Task: Explore the roles of living and working from anywhere.
Action: Mouse scrolled (867, 240) with delta (0, 0)
Screenshot: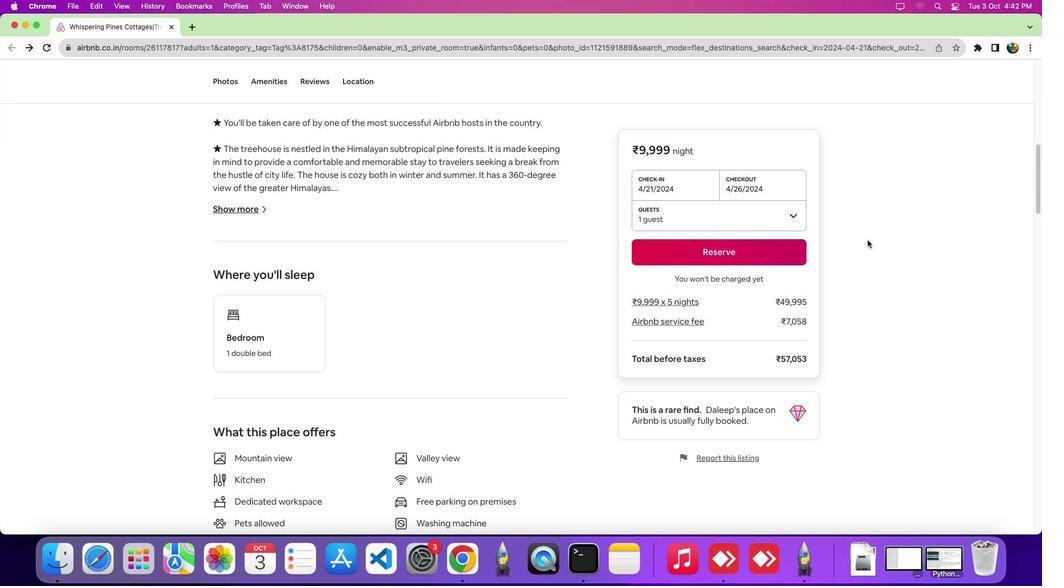 
Action: Mouse scrolled (867, 240) with delta (0, 0)
Screenshot: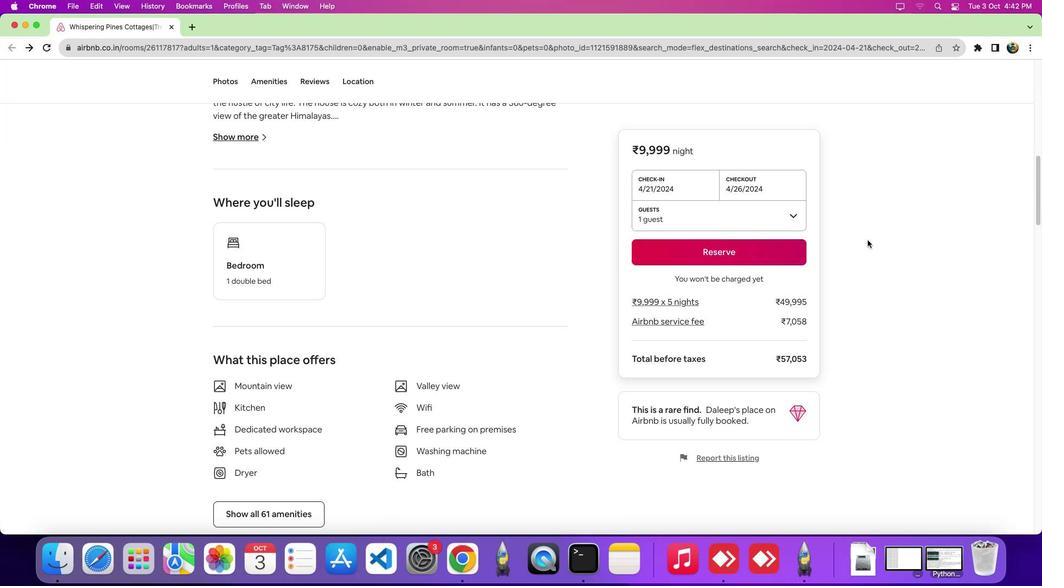 
Action: Mouse scrolled (867, 240) with delta (0, -3)
Screenshot: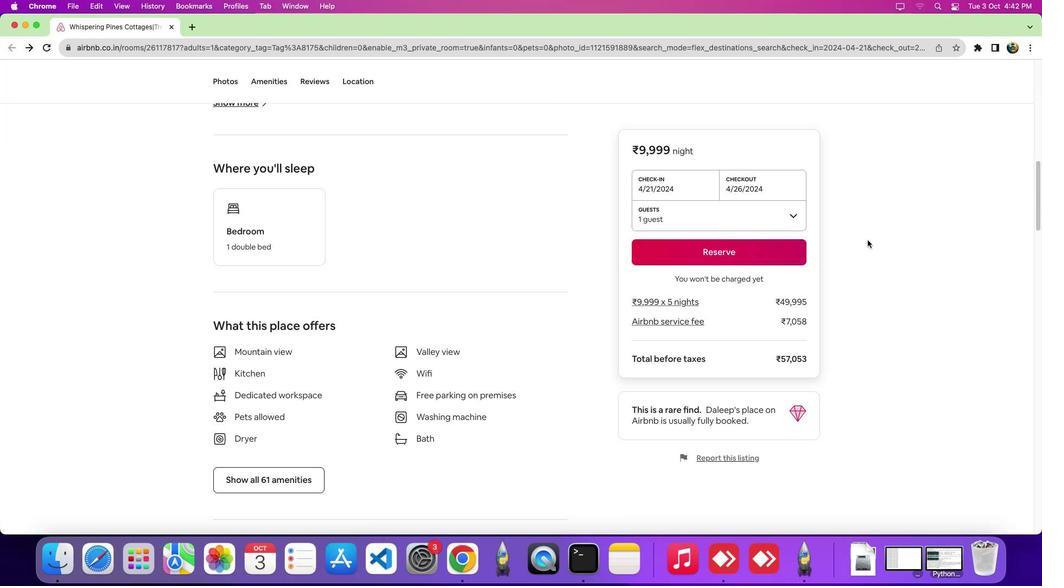 
Action: Mouse scrolled (867, 240) with delta (0, 0)
Screenshot: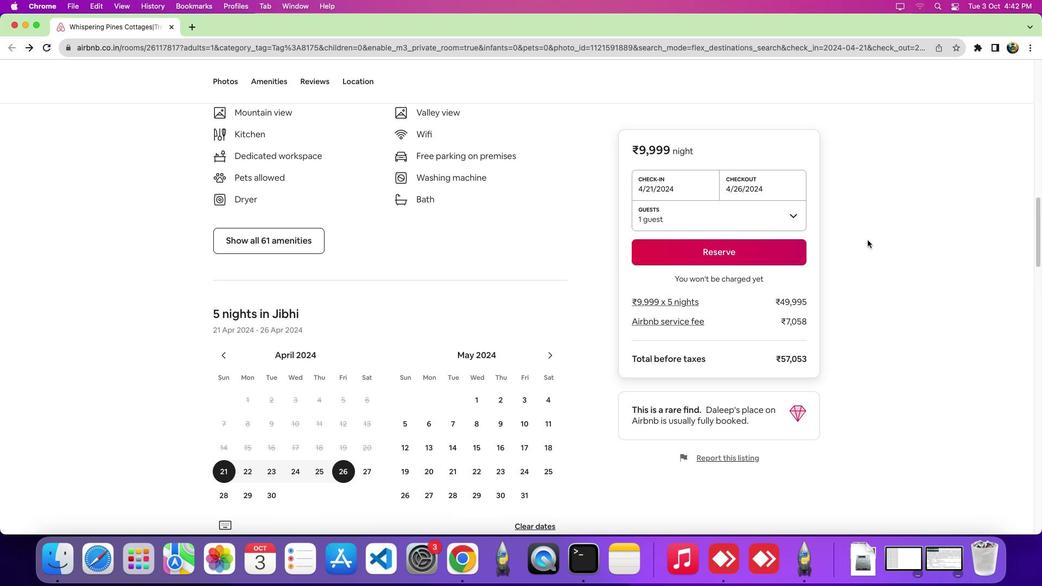 
Action: Mouse scrolled (867, 240) with delta (0, 0)
Screenshot: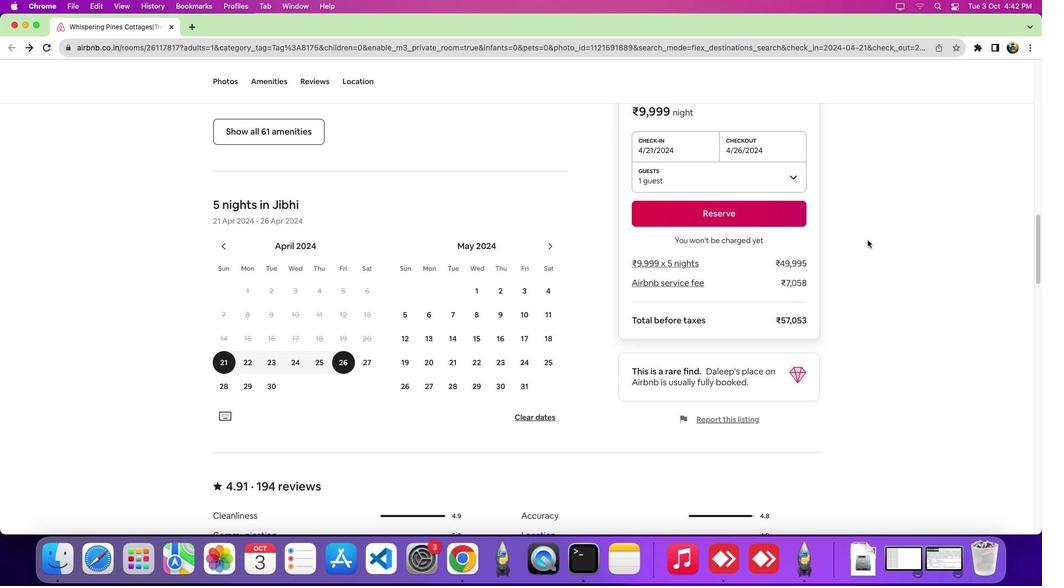 
Action: Mouse scrolled (867, 240) with delta (0, -4)
Screenshot: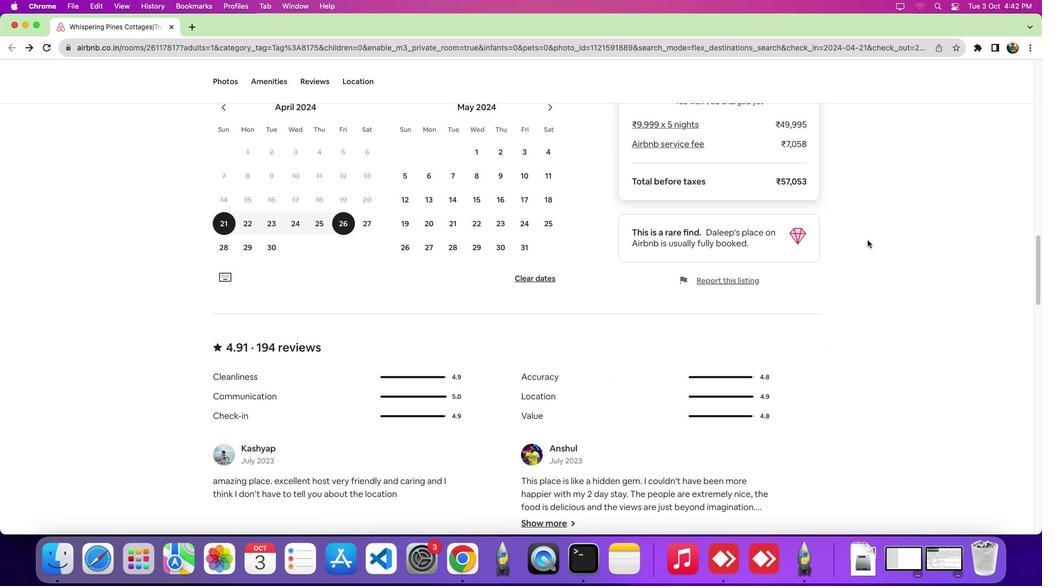 
Action: Mouse scrolled (867, 240) with delta (0, -6)
Screenshot: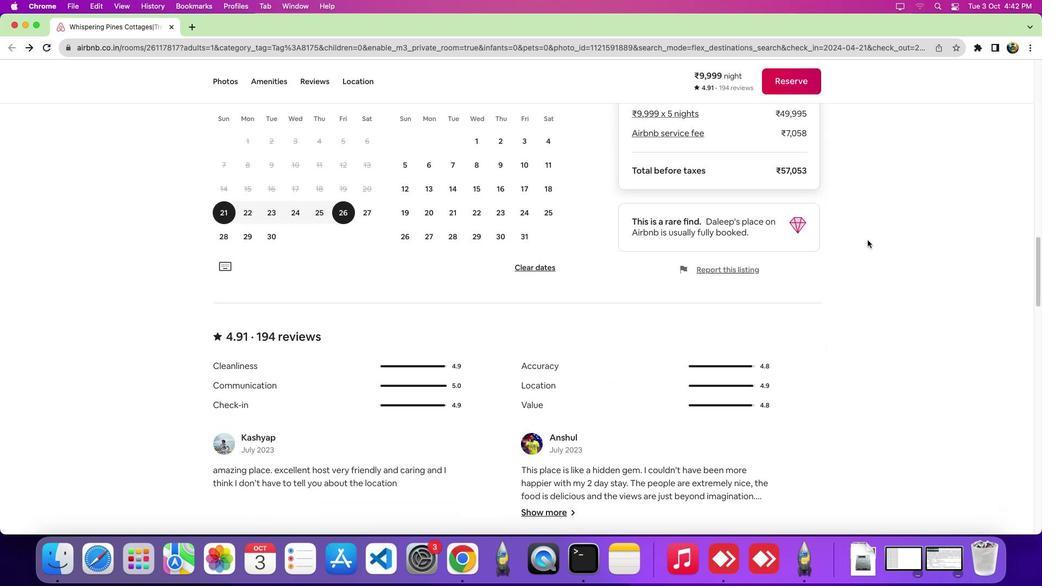 
Action: Mouse scrolled (867, 240) with delta (0, 0)
Screenshot: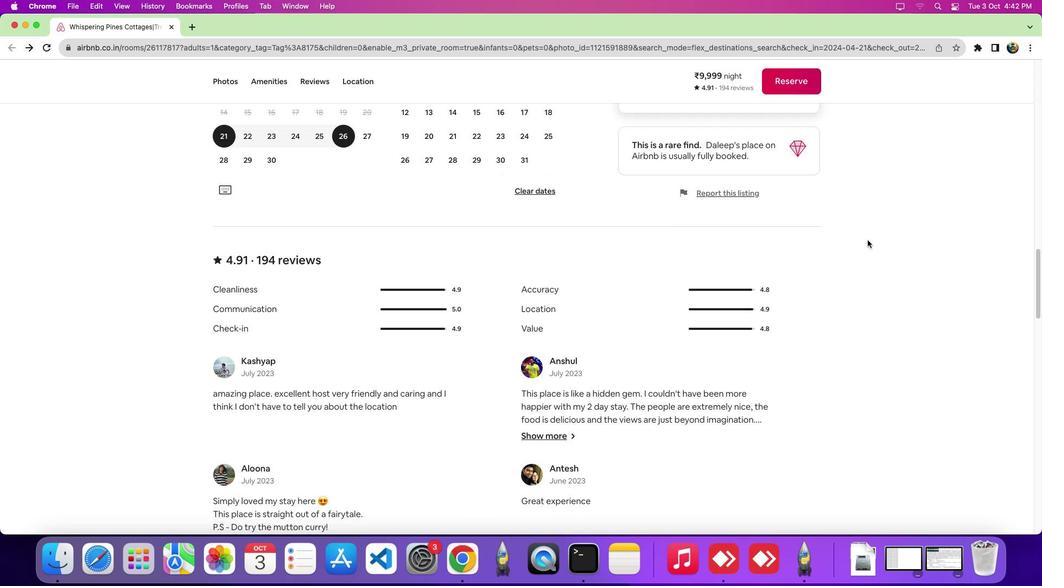 
Action: Mouse scrolled (867, 240) with delta (0, 0)
Screenshot: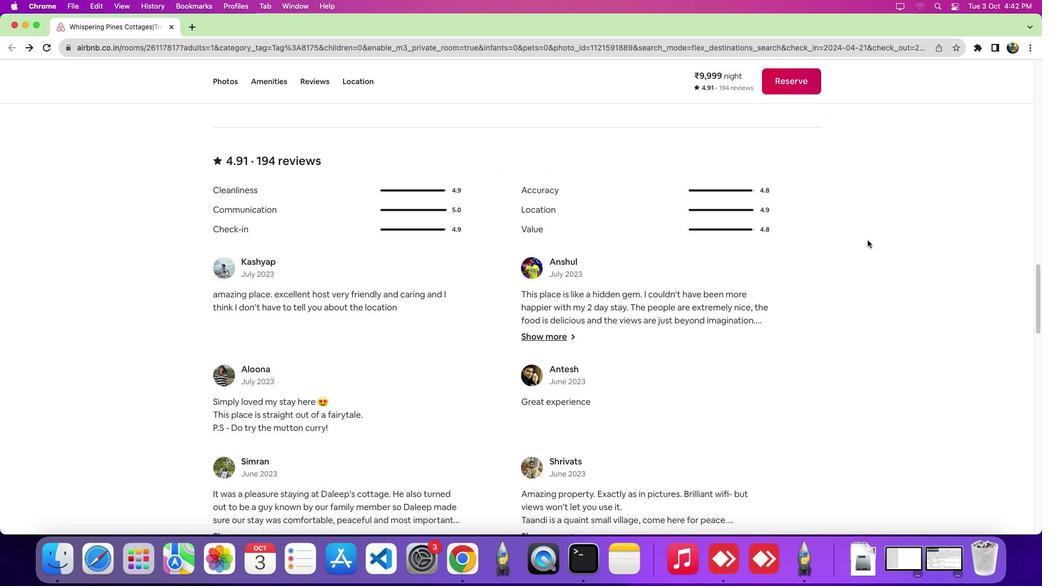 
Action: Mouse scrolled (867, 240) with delta (0, -3)
Screenshot: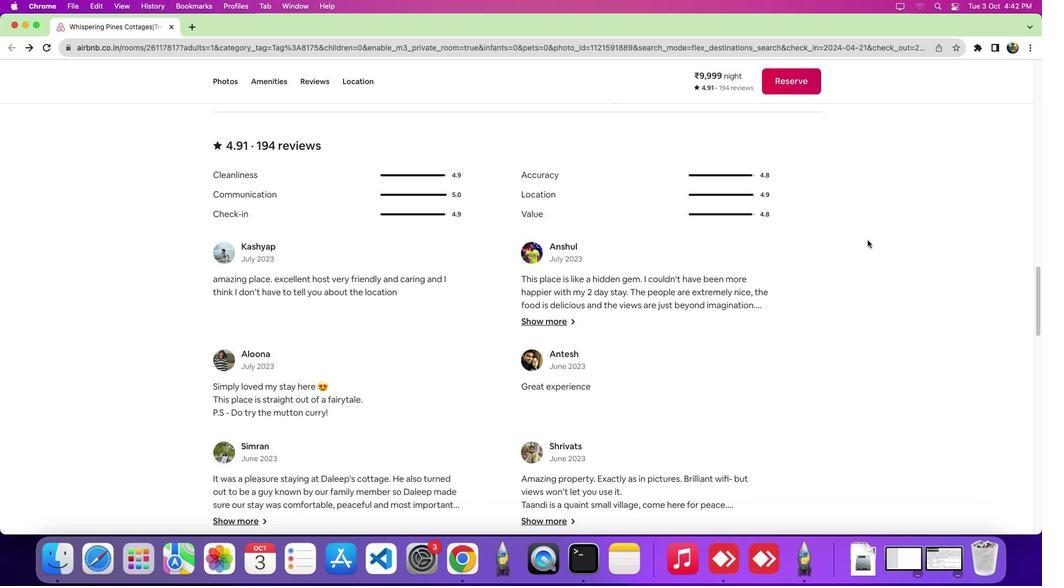 
Action: Mouse scrolled (867, 240) with delta (0, 0)
Screenshot: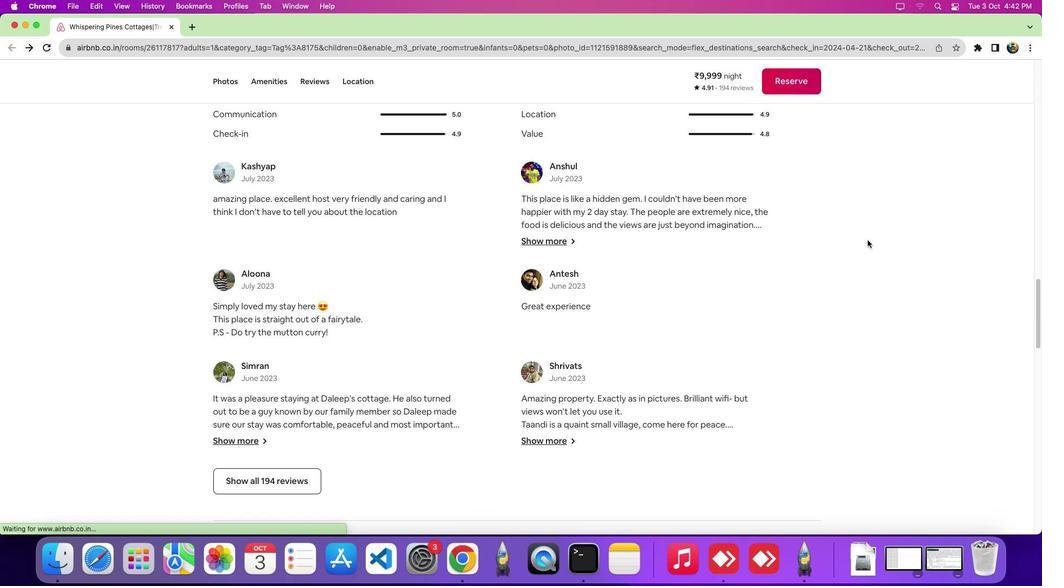 
Action: Mouse scrolled (867, 240) with delta (0, 0)
Screenshot: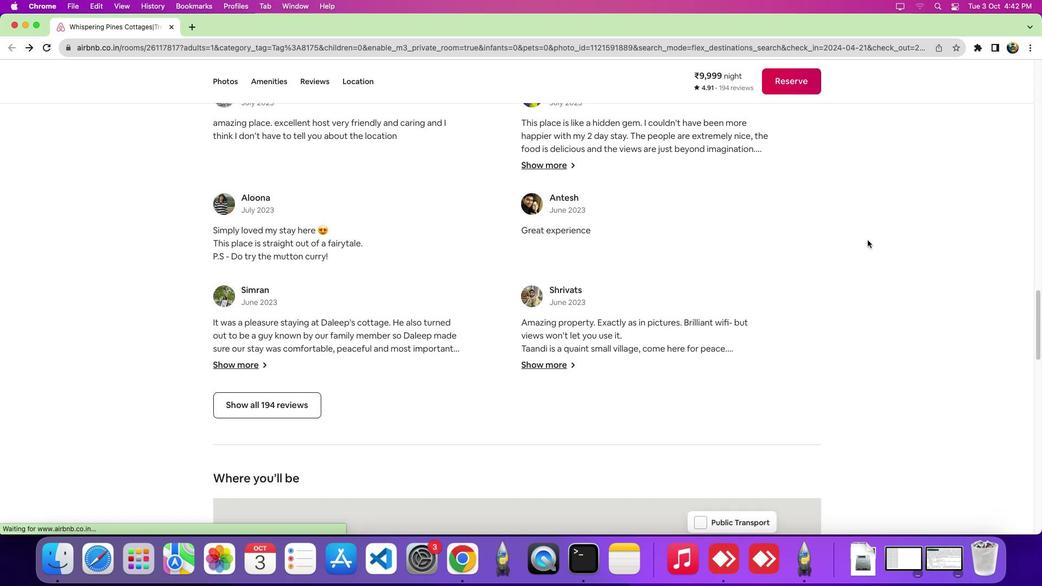 
Action: Mouse scrolled (867, 240) with delta (0, -3)
Screenshot: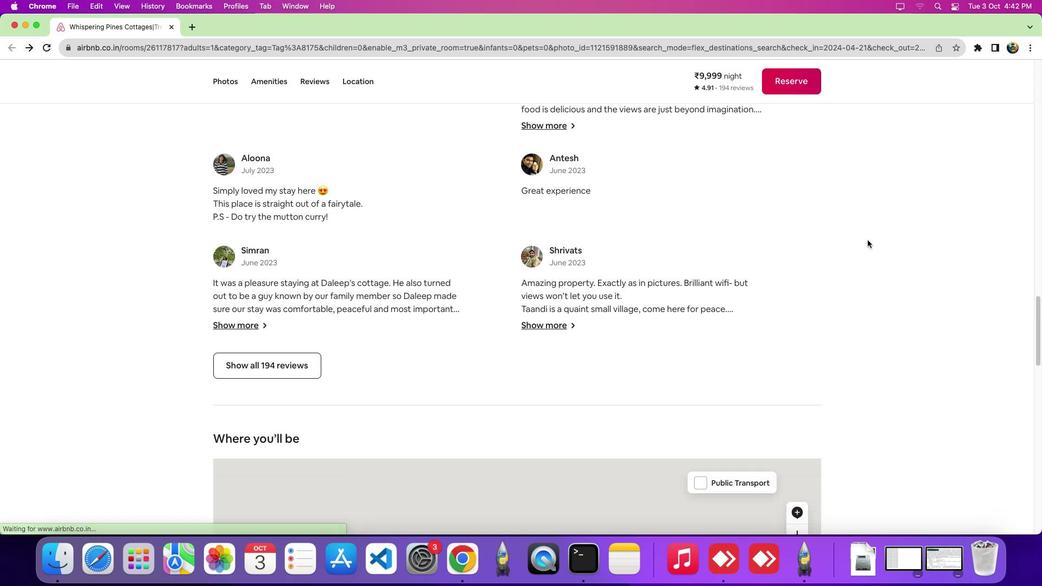 
Action: Mouse scrolled (867, 240) with delta (0, 0)
Screenshot: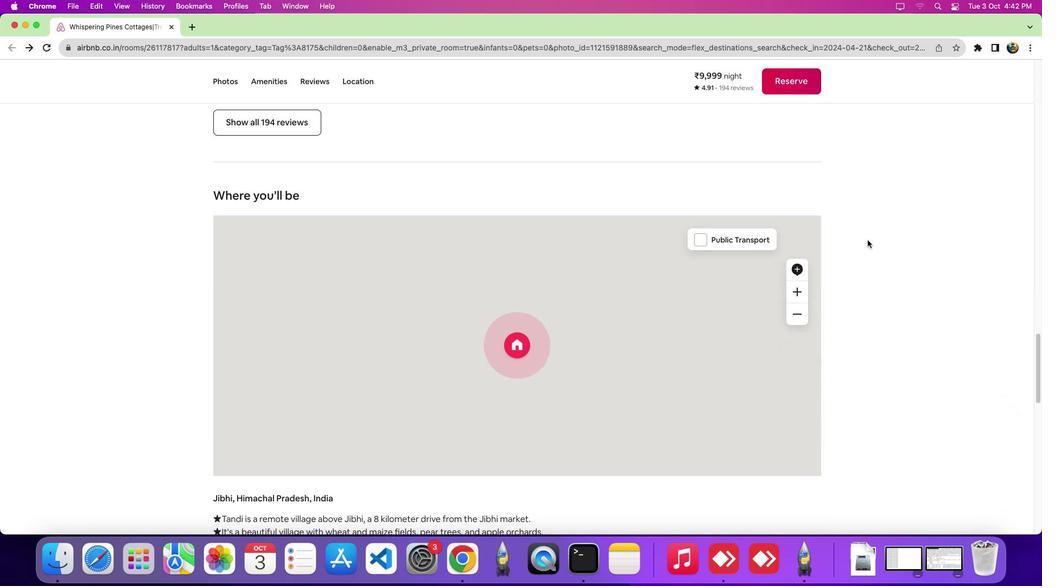 
Action: Mouse scrolled (867, 240) with delta (0, -1)
Screenshot: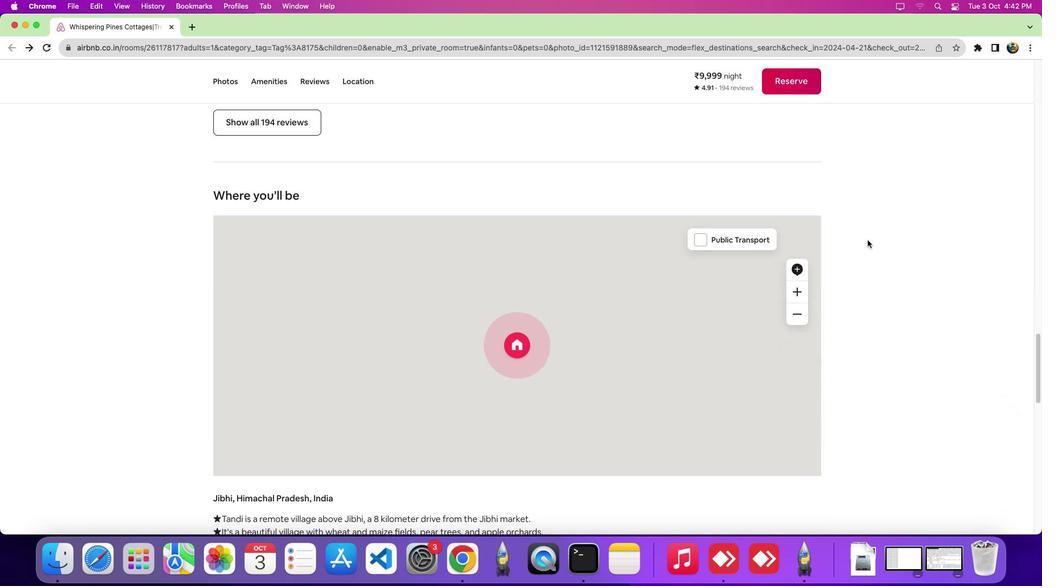 
Action: Mouse scrolled (867, 240) with delta (0, -4)
Screenshot: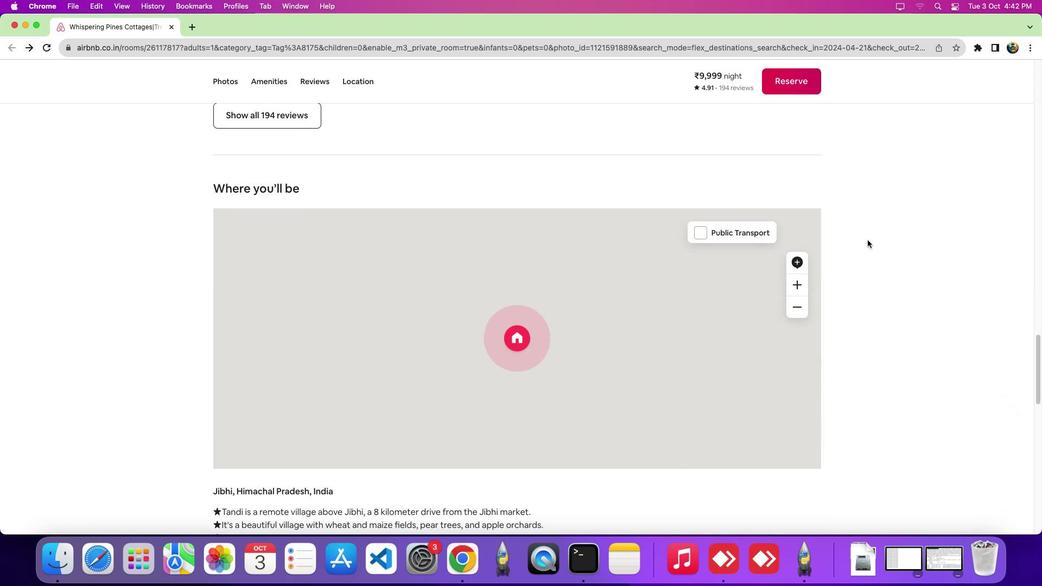 
Action: Mouse scrolled (867, 240) with delta (0, 0)
Screenshot: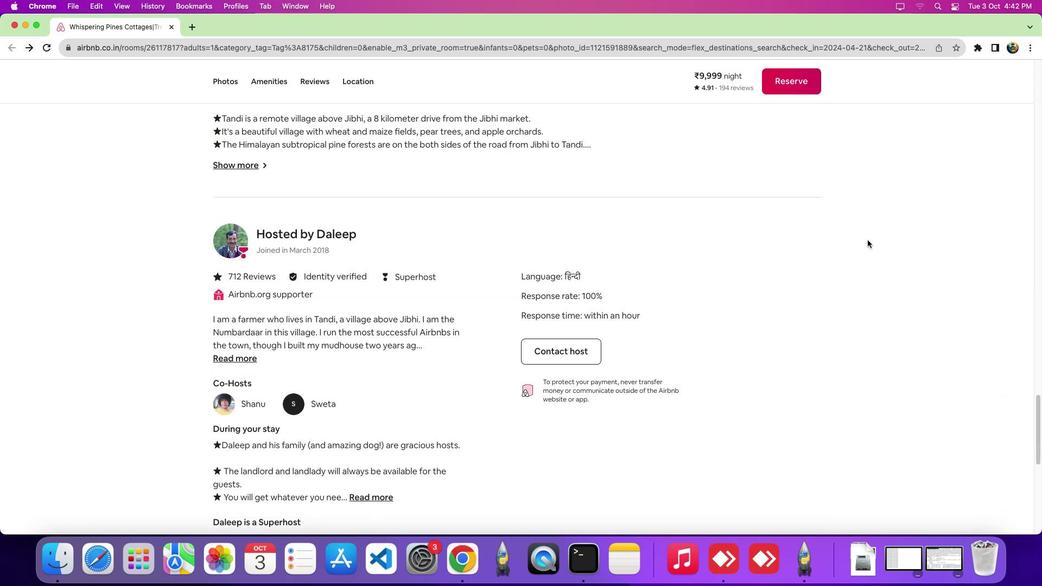 
Action: Mouse scrolled (867, 240) with delta (0, 0)
Screenshot: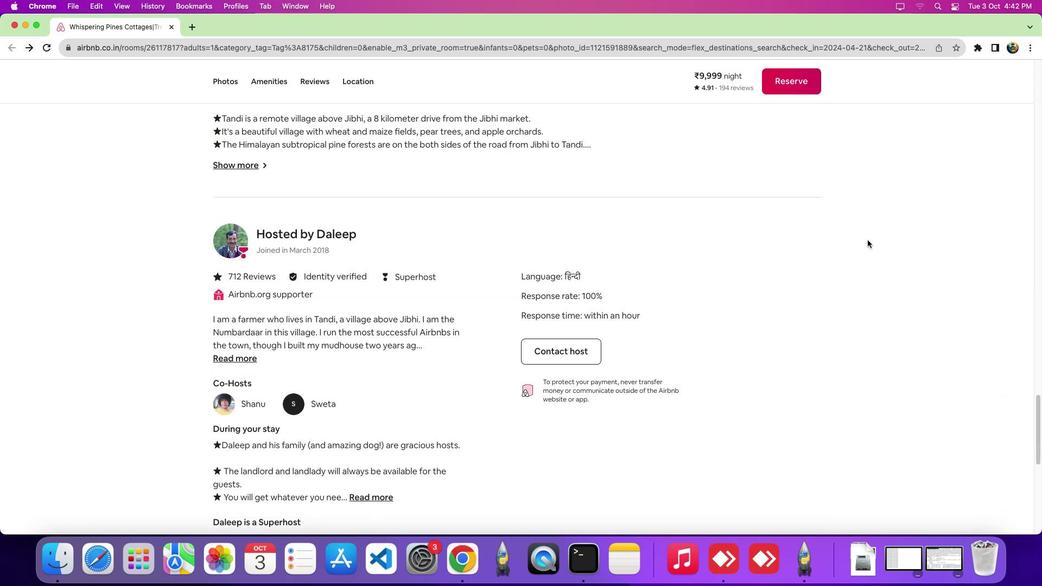 
Action: Mouse scrolled (867, 240) with delta (0, -4)
Screenshot: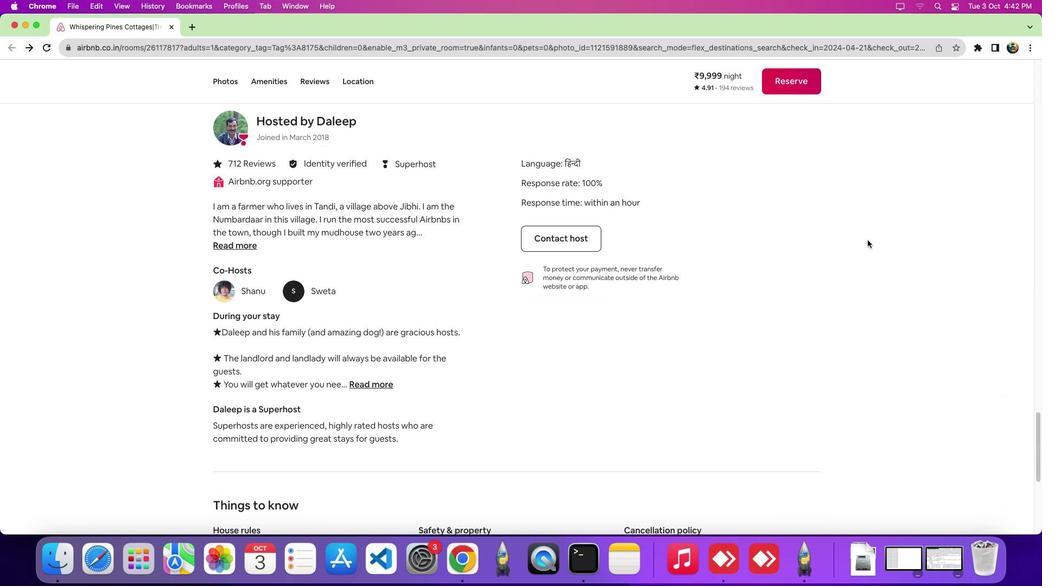 
Action: Mouse scrolled (867, 240) with delta (0, -6)
Screenshot: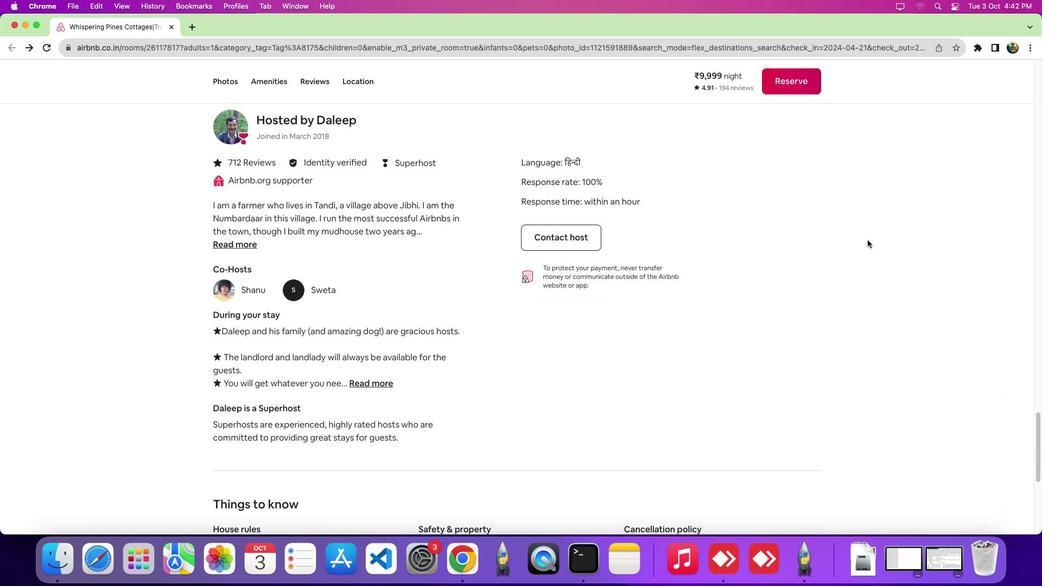 
Action: Mouse scrolled (867, 240) with delta (0, 0)
Screenshot: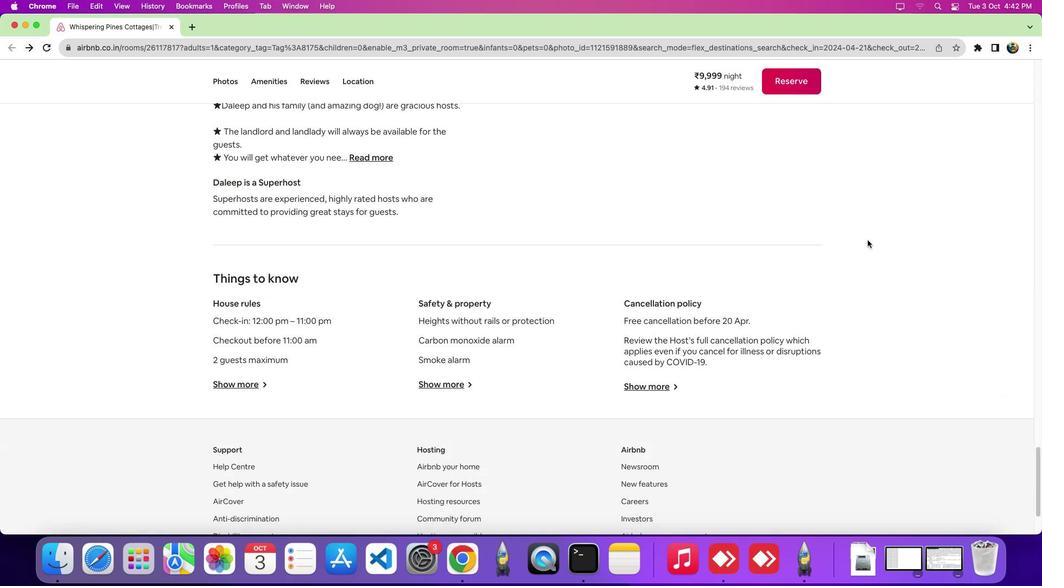 
Action: Mouse scrolled (867, 240) with delta (0, 0)
Screenshot: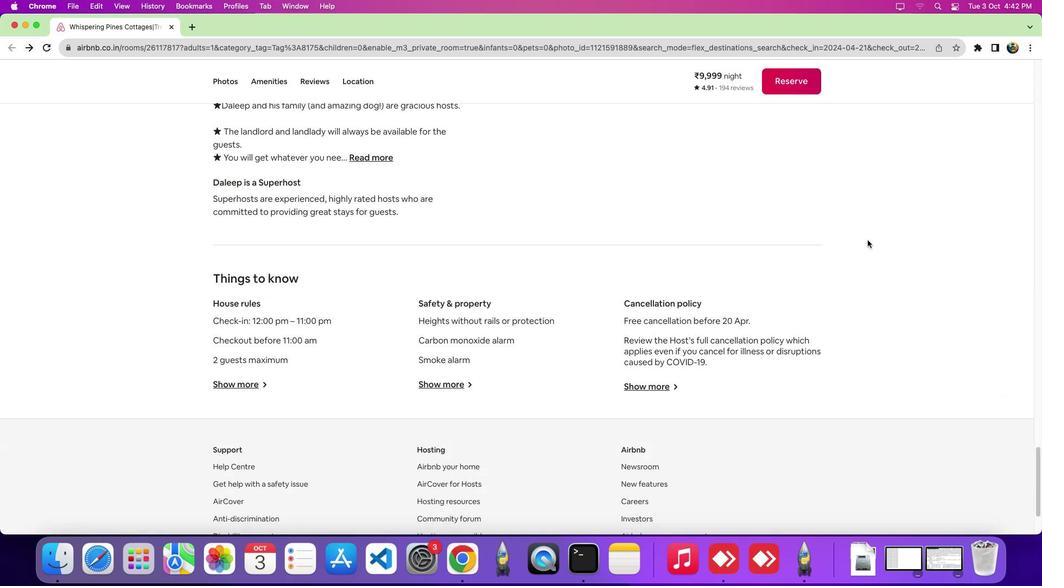
Action: Mouse scrolled (867, 240) with delta (0, -4)
Screenshot: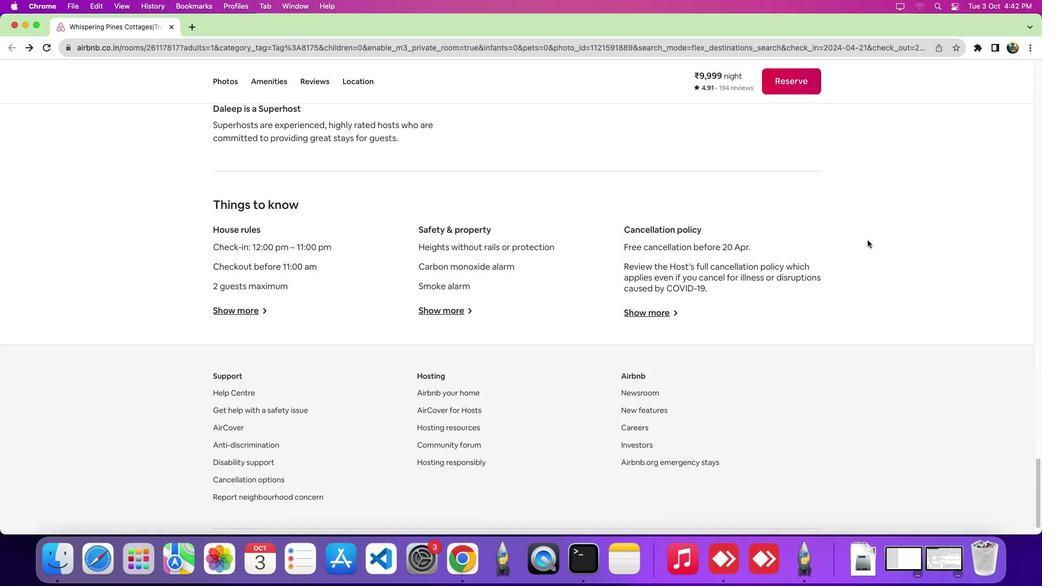 
Action: Mouse scrolled (867, 240) with delta (0, -5)
Screenshot: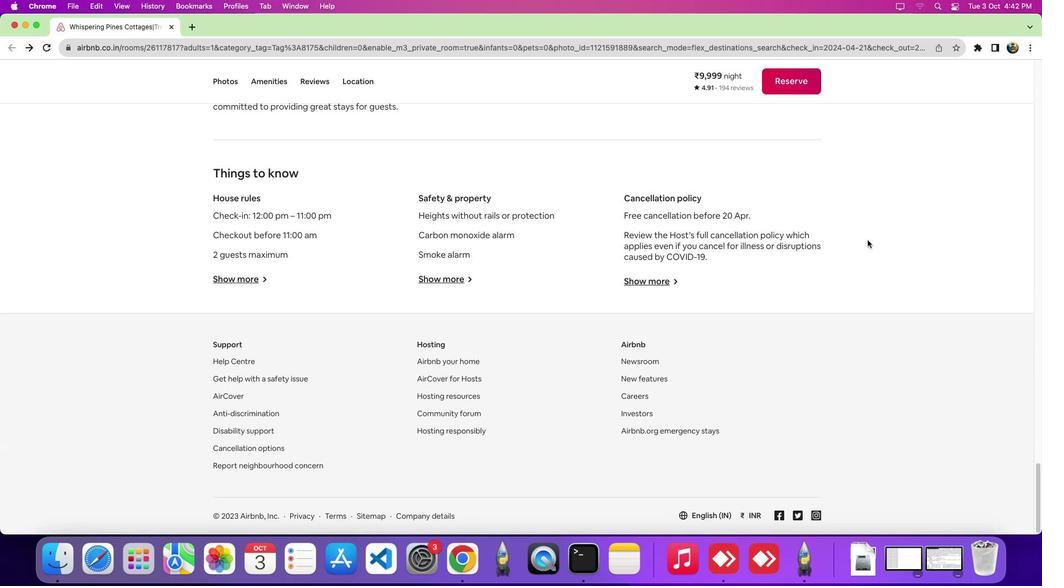 
Action: Mouse scrolled (867, 240) with delta (0, 0)
Screenshot: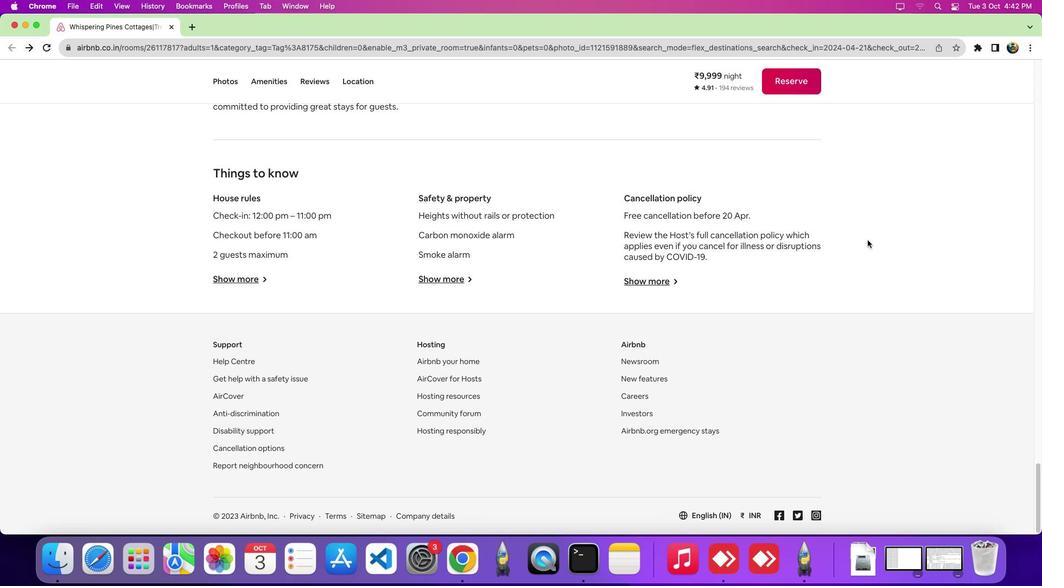 
Action: Mouse scrolled (867, 240) with delta (0, 0)
Screenshot: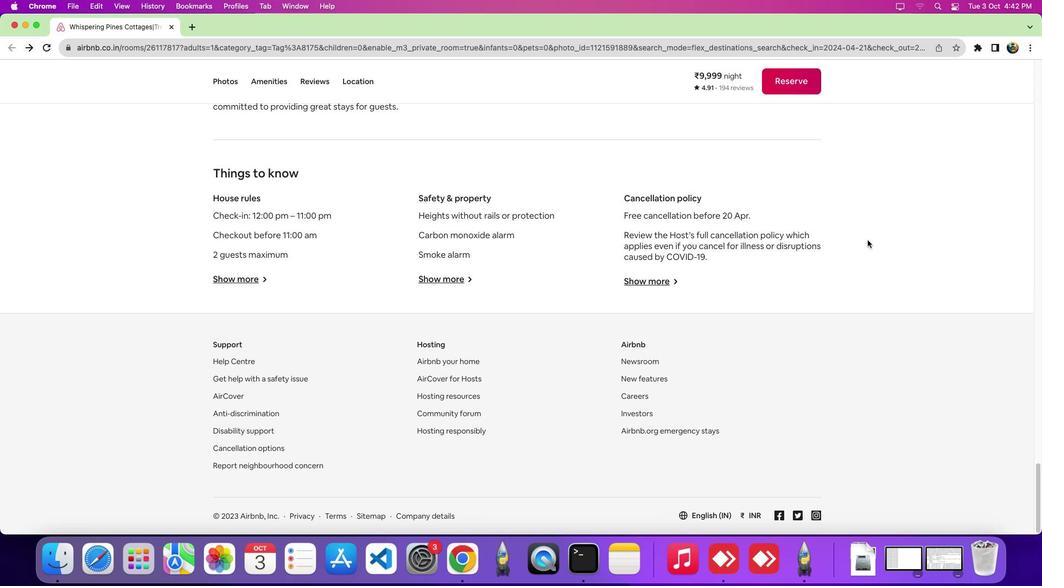 
Action: Mouse scrolled (867, 240) with delta (0, -4)
Screenshot: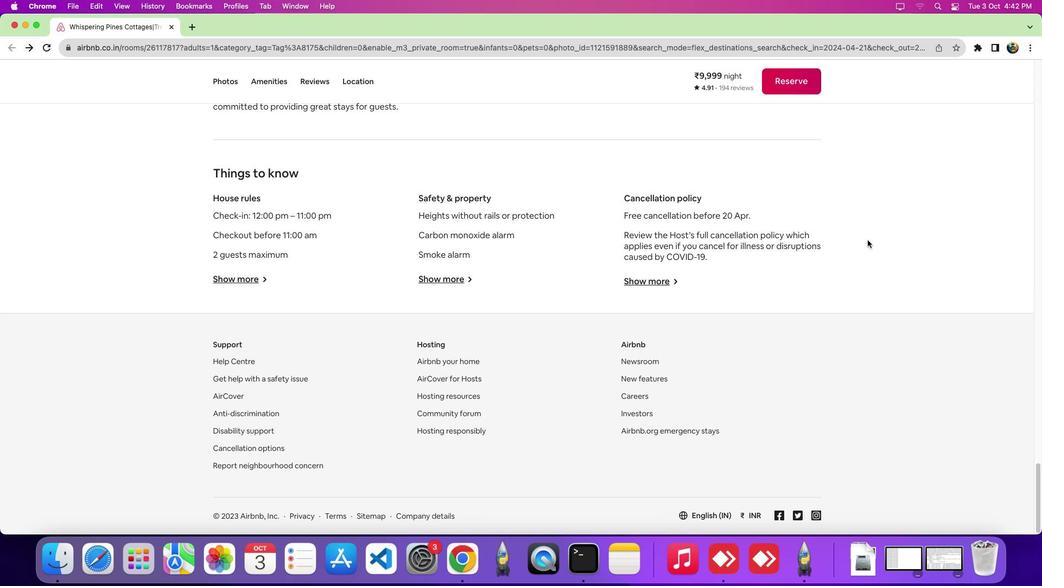 
Action: Mouse scrolled (867, 240) with delta (0, 0)
Screenshot: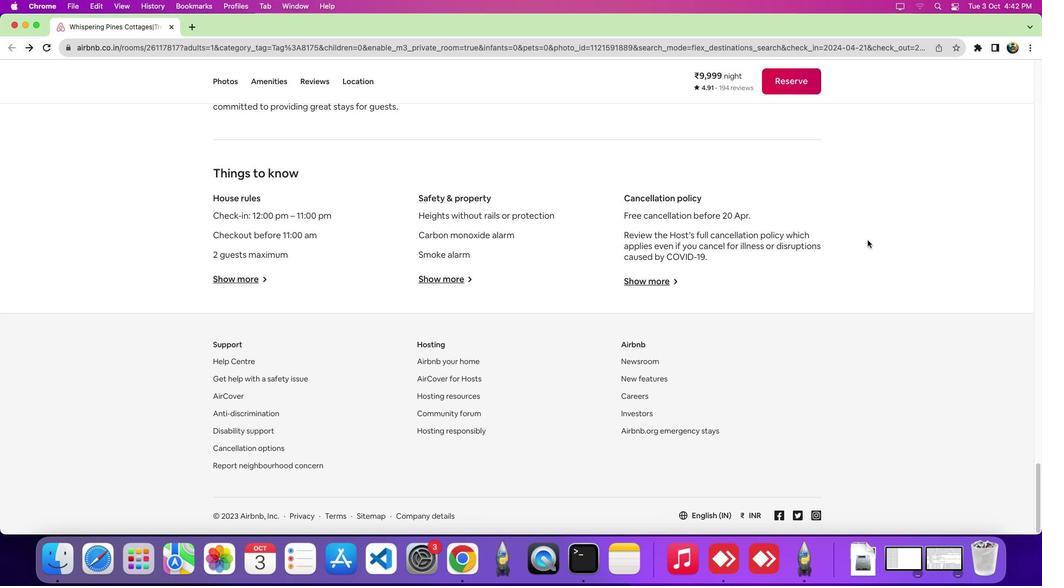 
Action: Mouse scrolled (867, 240) with delta (0, 0)
Screenshot: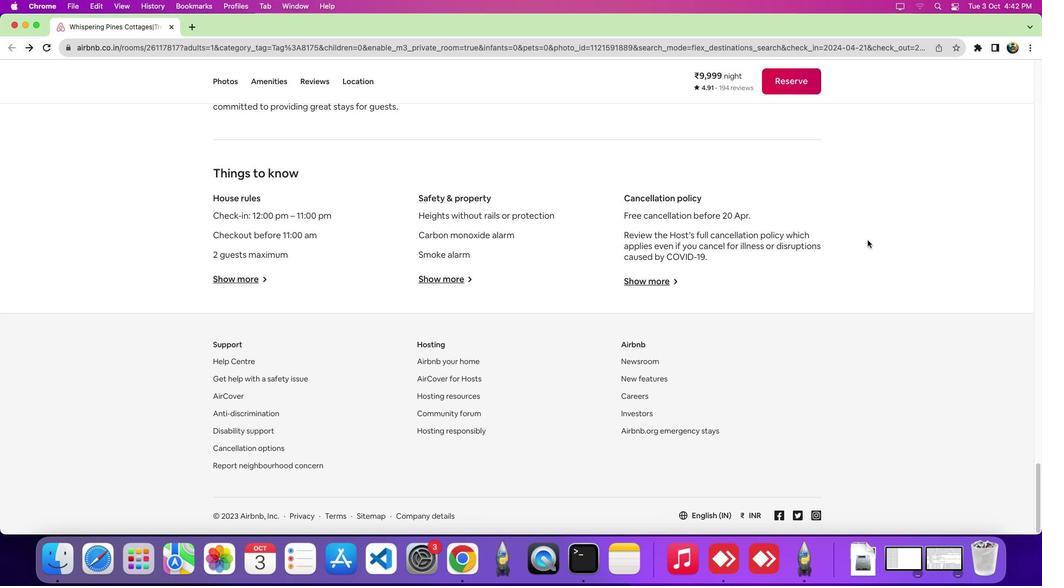 
Action: Mouse scrolled (867, 240) with delta (0, -4)
Screenshot: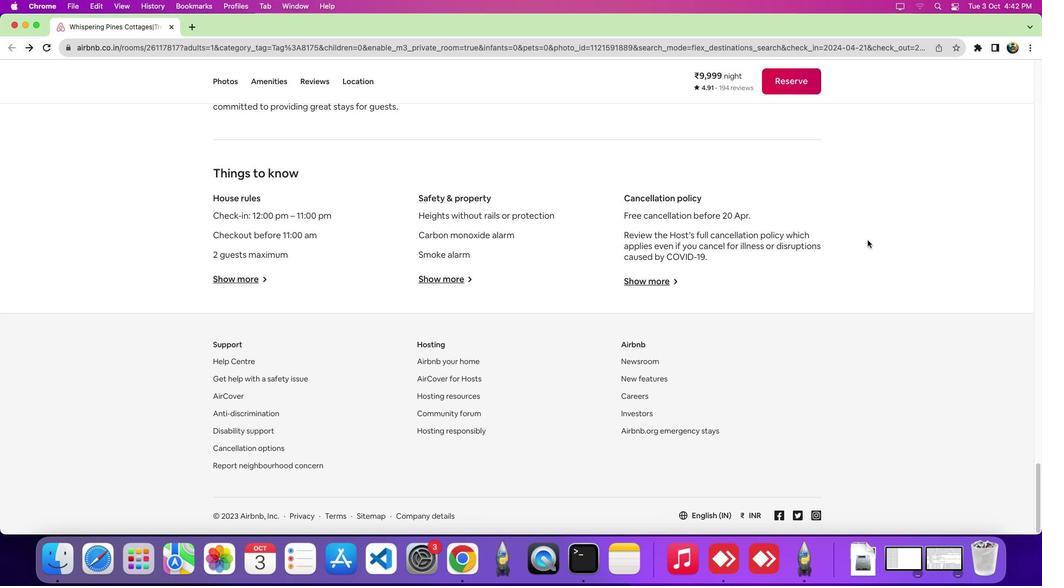 
Action: Mouse moved to (638, 397)
Screenshot: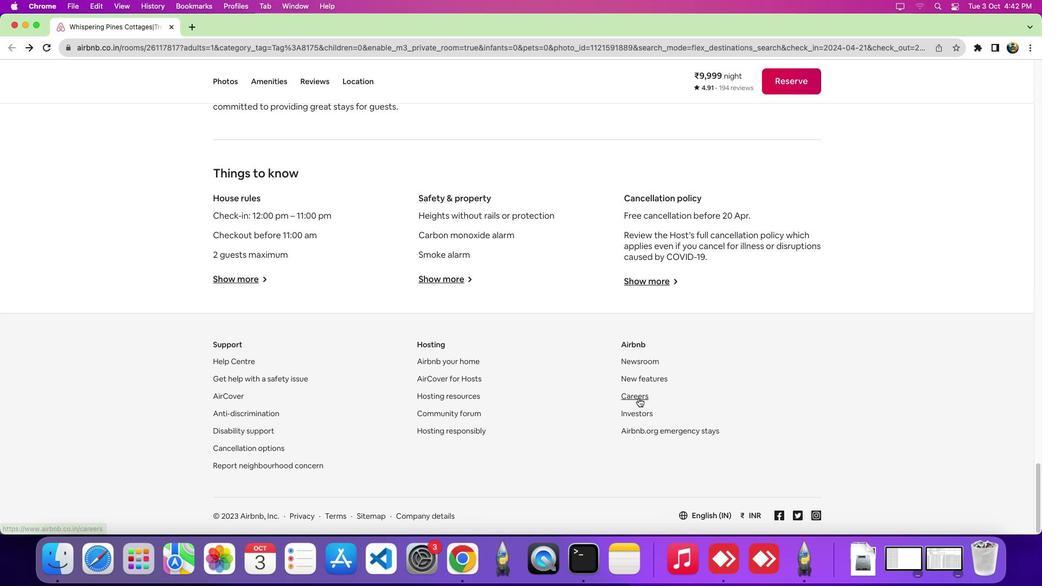 
Action: Mouse pressed left at (638, 397)
Screenshot: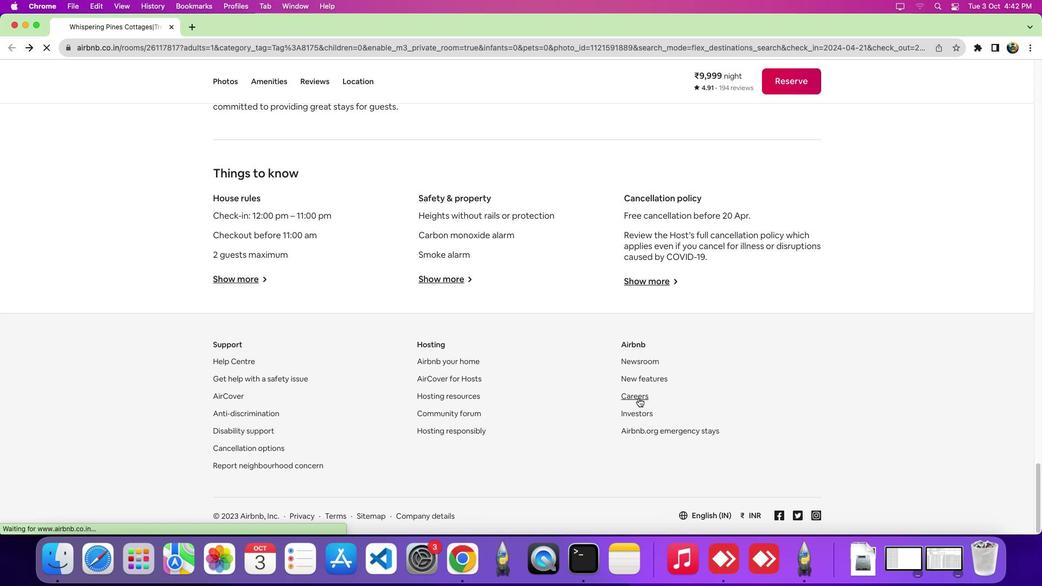 
Action: Mouse moved to (410, 79)
Screenshot: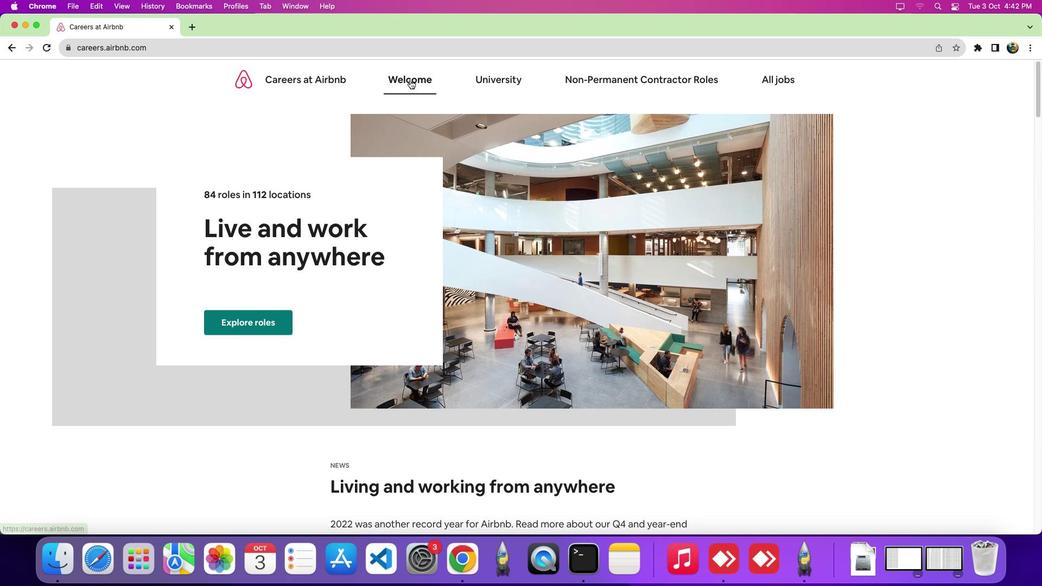 
Action: Mouse pressed left at (410, 79)
Screenshot: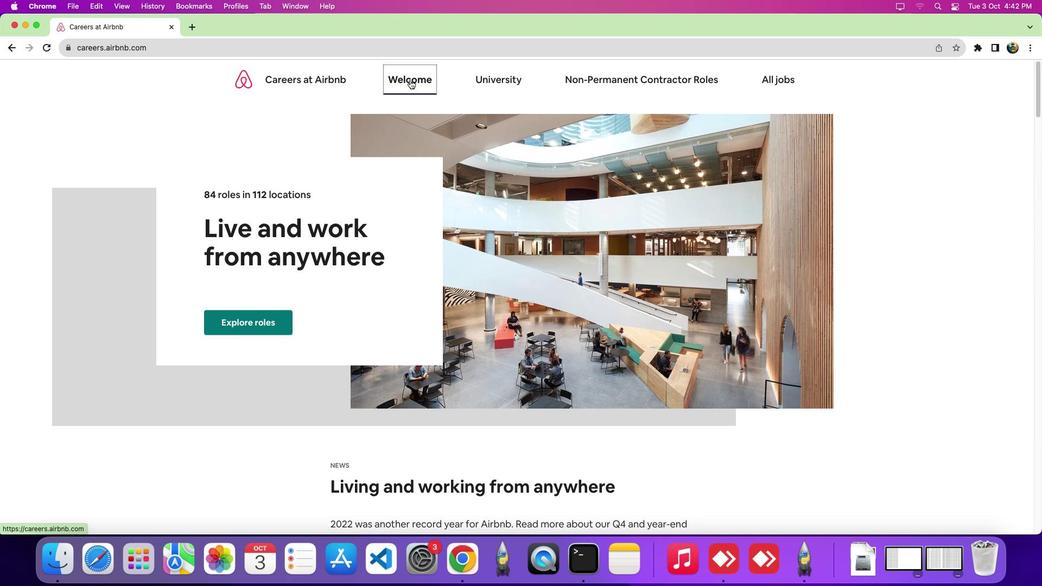 
Action: Mouse moved to (446, 177)
Screenshot: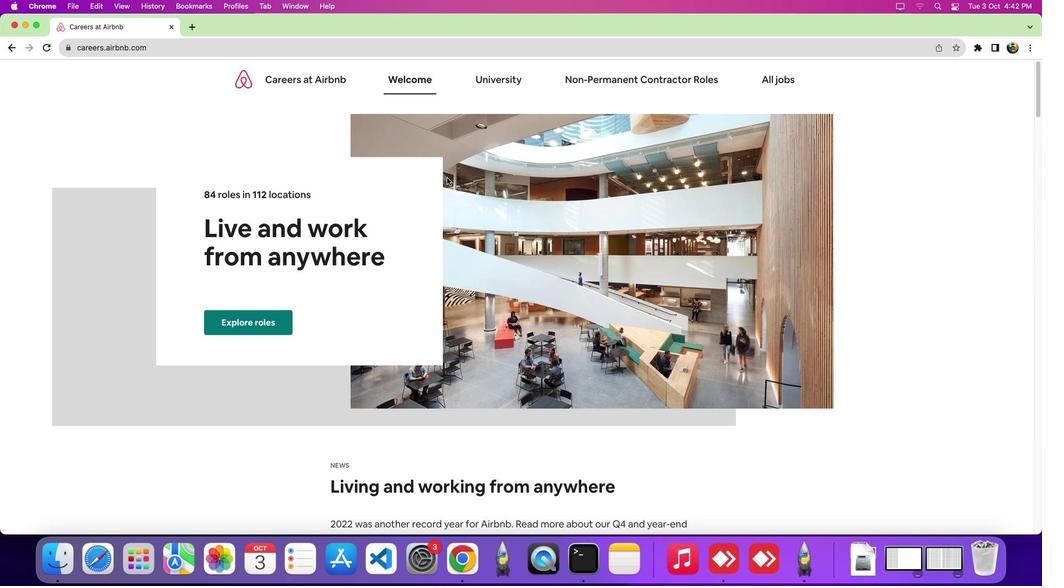 
Action: Mouse scrolled (446, 177) with delta (0, 0)
Screenshot: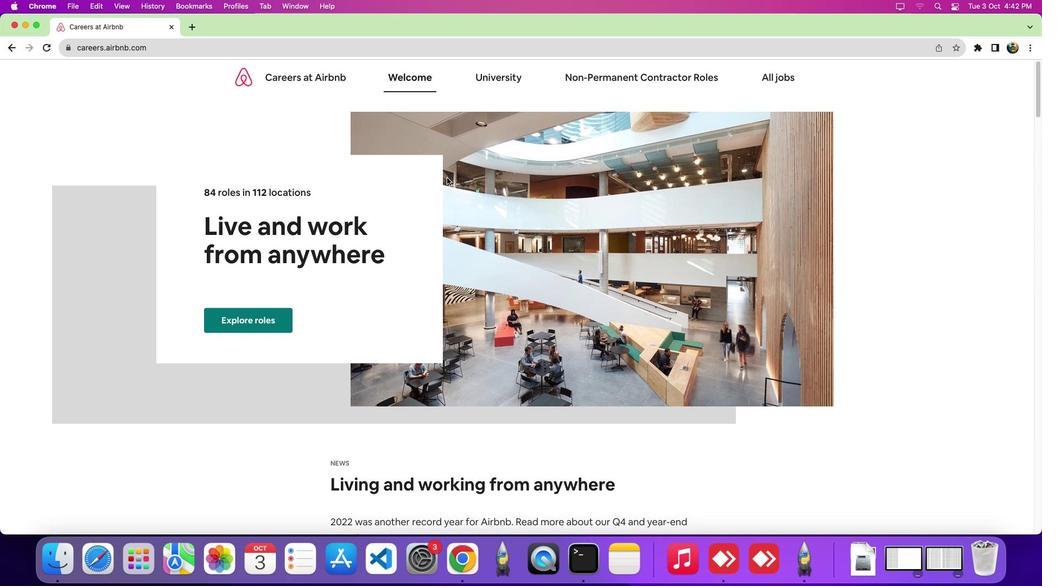 
Action: Mouse scrolled (446, 177) with delta (0, 0)
Screenshot: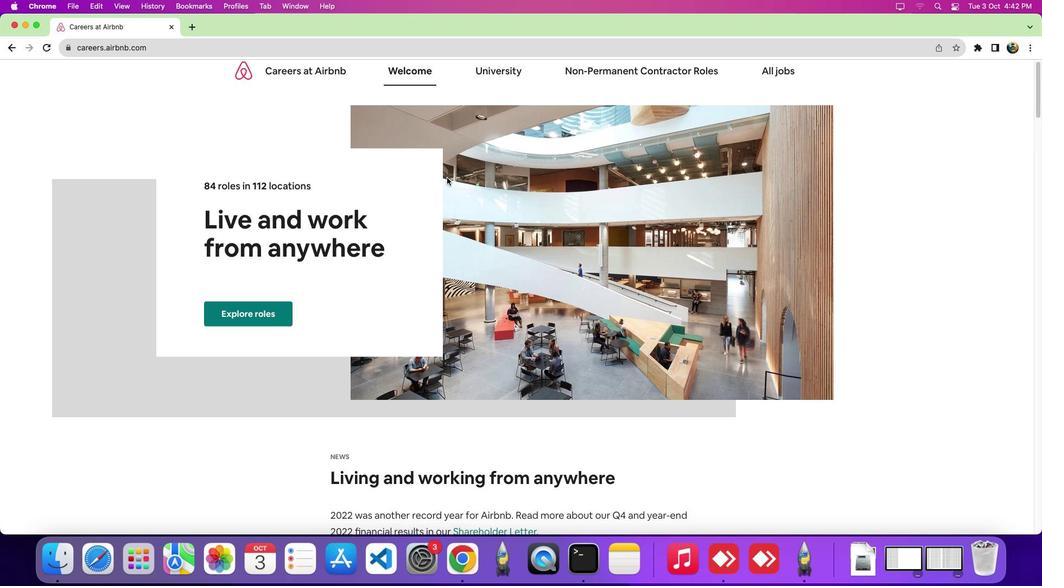 
Action: Mouse scrolled (446, 177) with delta (0, 0)
Screenshot: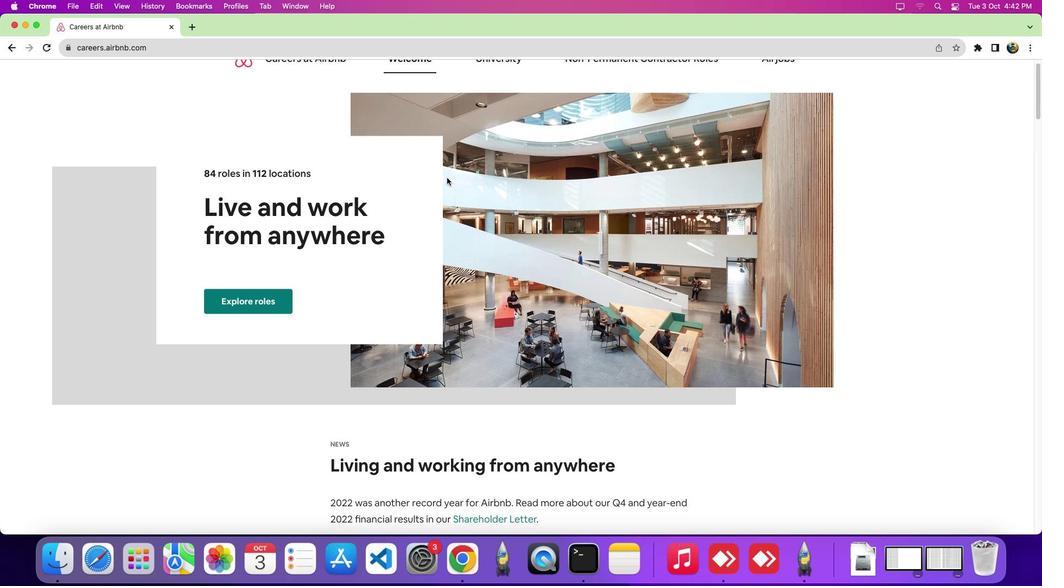 
Action: Mouse scrolled (446, 177) with delta (0, 0)
Screenshot: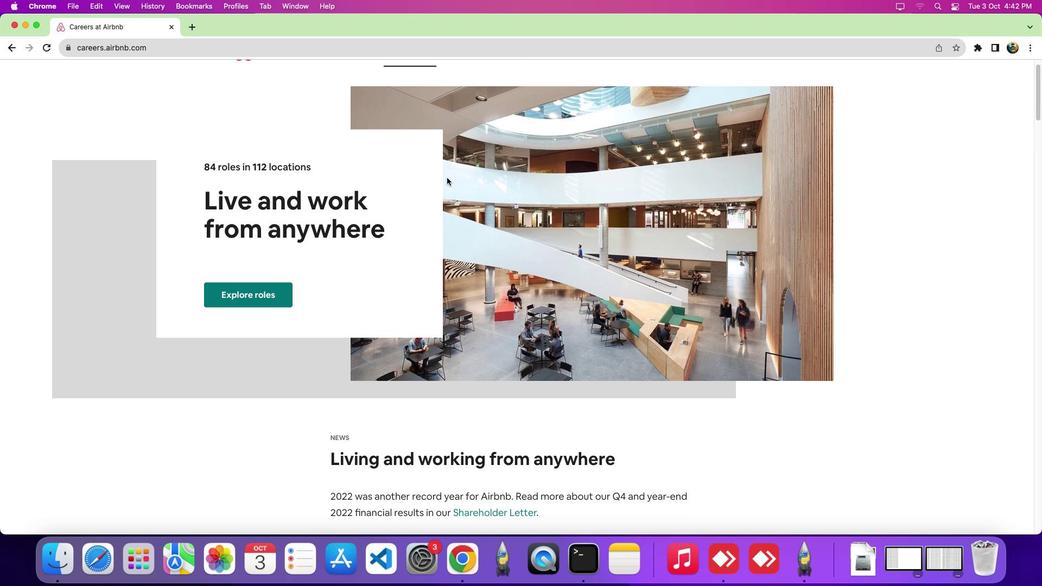 
Action: Mouse scrolled (446, 177) with delta (0, 0)
Screenshot: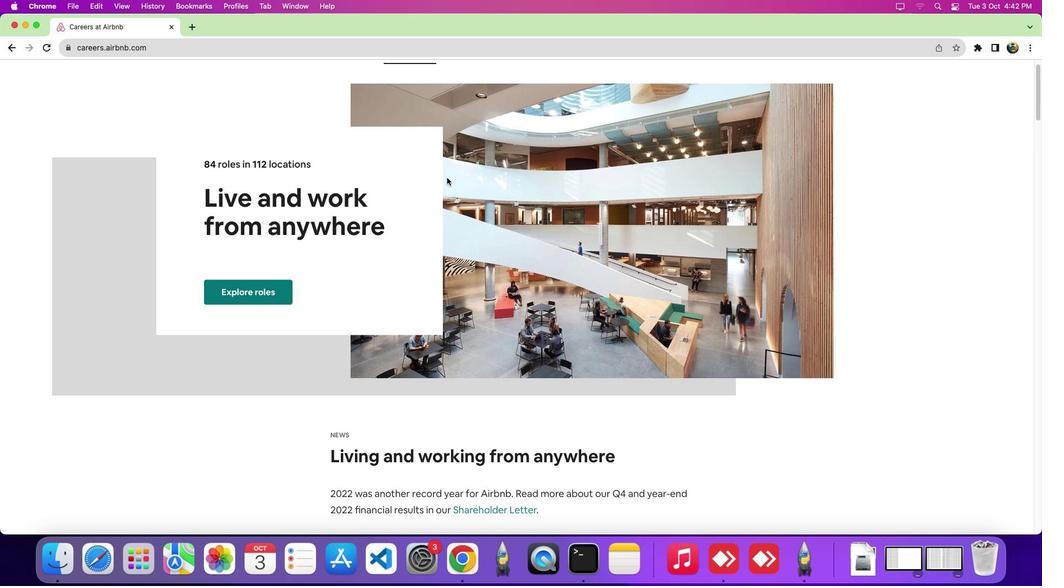 
Action: Mouse scrolled (446, 177) with delta (0, 0)
Screenshot: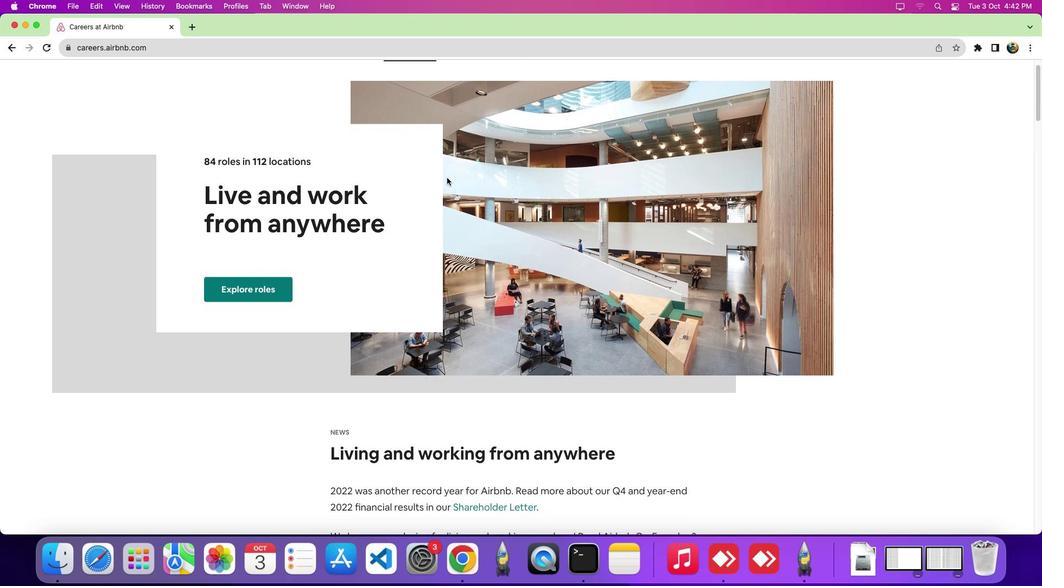 
Action: Mouse moved to (245, 288)
Screenshot: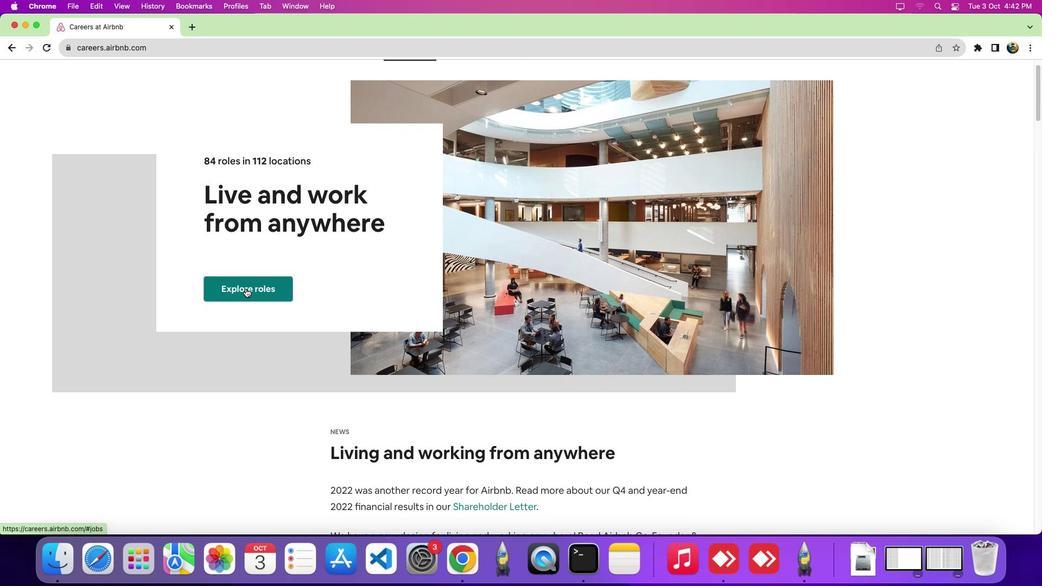 
Action: Mouse pressed left at (245, 288)
Screenshot: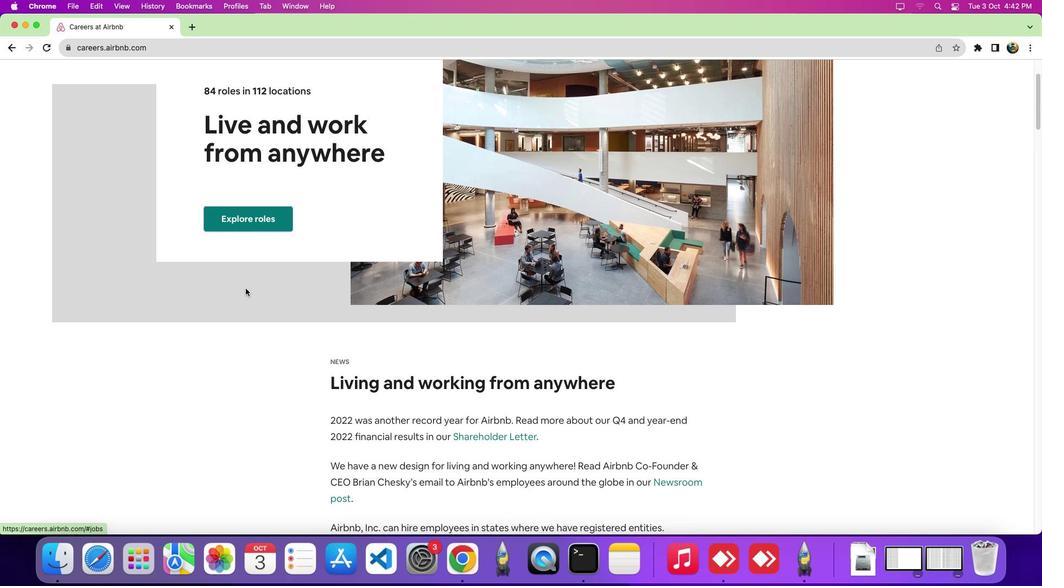 
Action: Mouse moved to (381, 262)
Screenshot: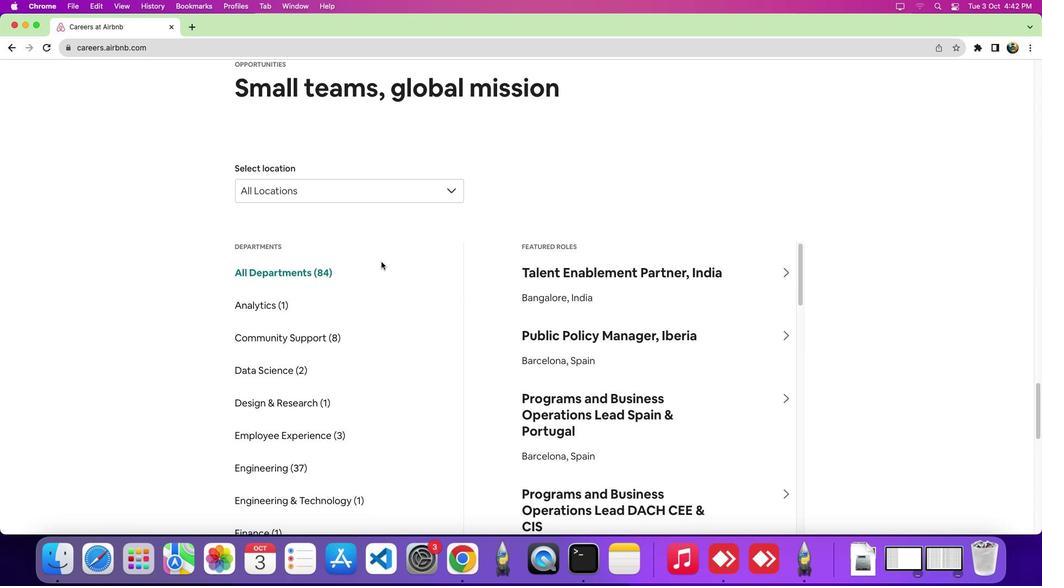 
Action: Mouse scrolled (381, 262) with delta (0, 0)
Screenshot: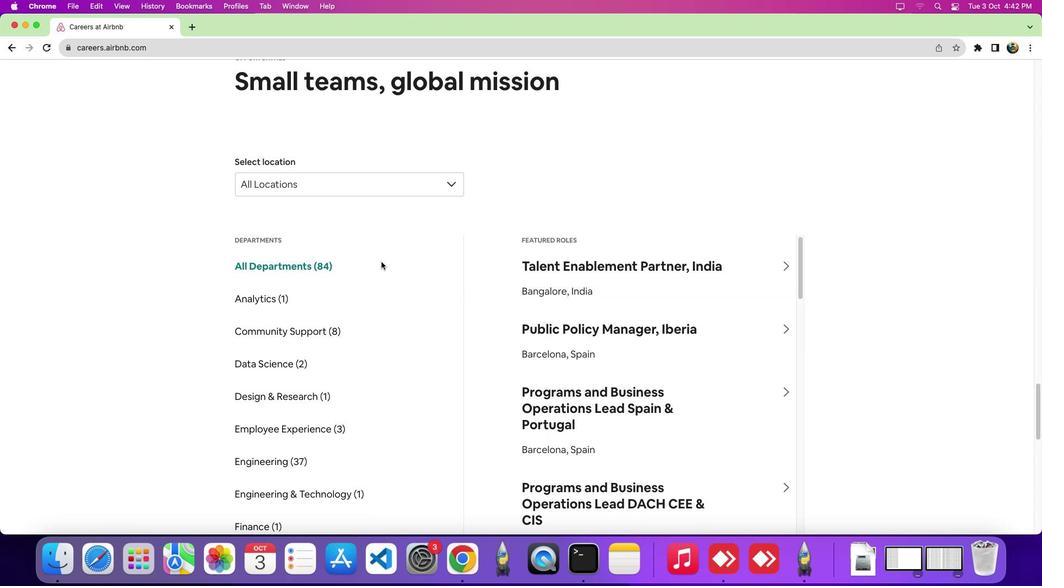 
Action: Mouse scrolled (381, 262) with delta (0, 0)
Screenshot: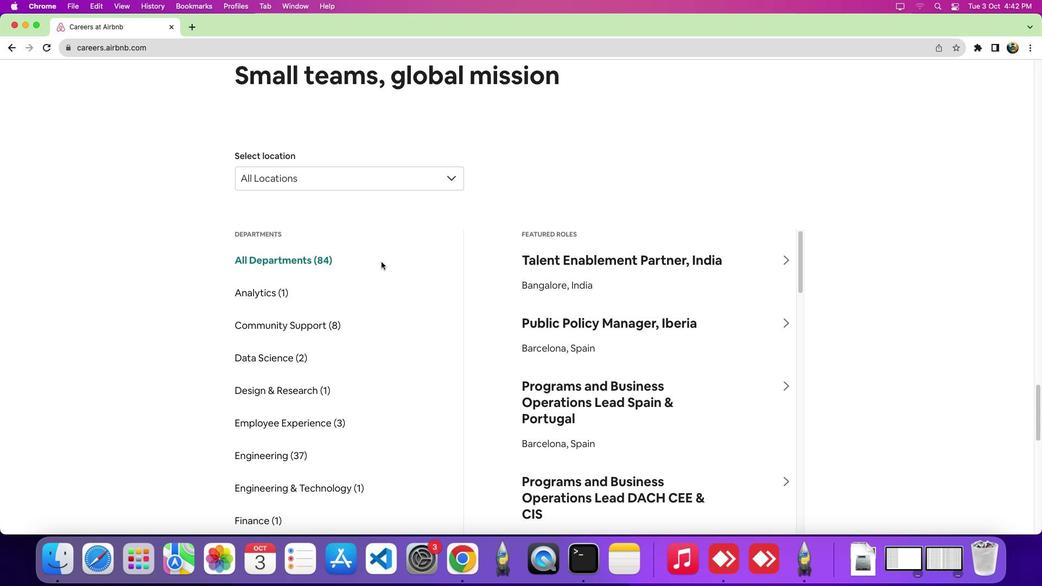 
Action: Mouse scrolled (381, 262) with delta (0, 0)
Screenshot: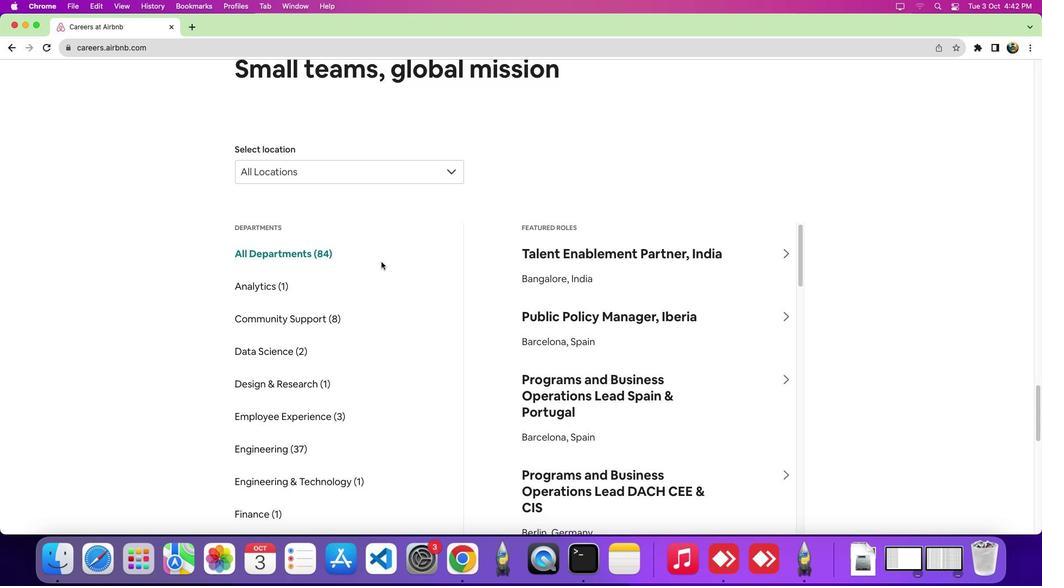 
Action: Mouse scrolled (381, 262) with delta (0, 0)
Screenshot: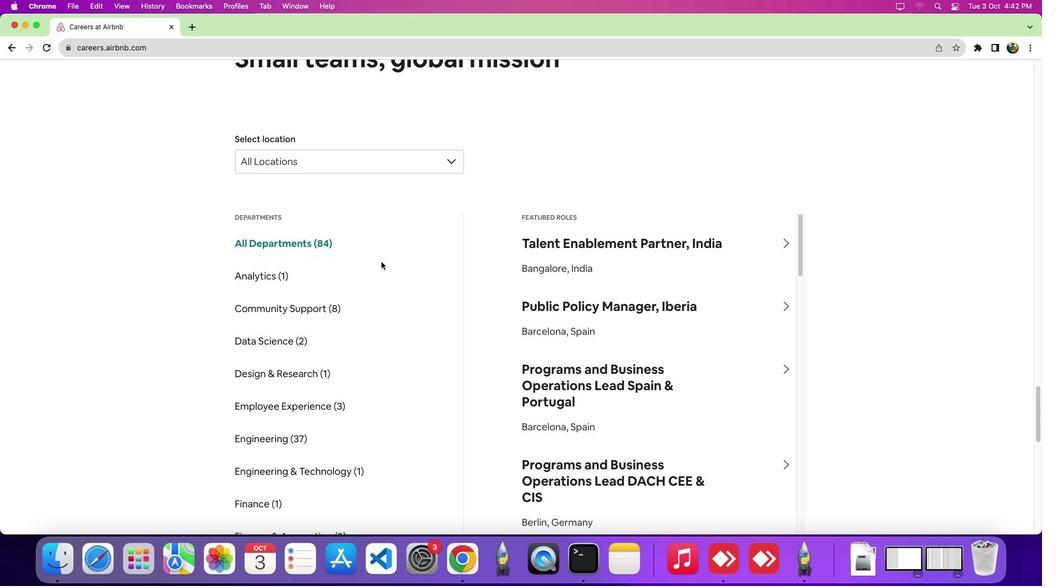 
Action: Mouse scrolled (381, 262) with delta (0, 0)
Screenshot: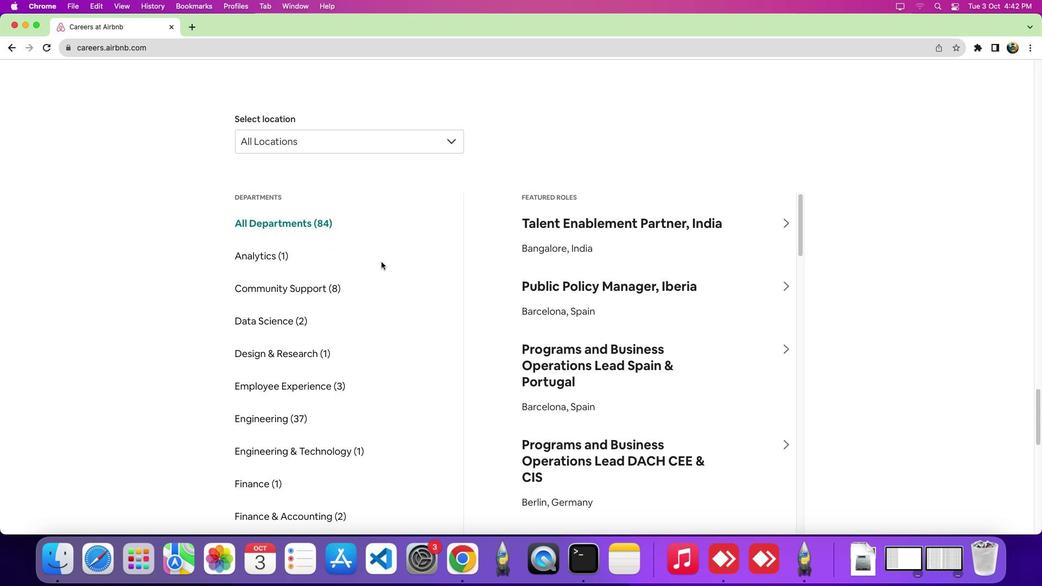 
Action: Mouse moved to (390, 259)
Screenshot: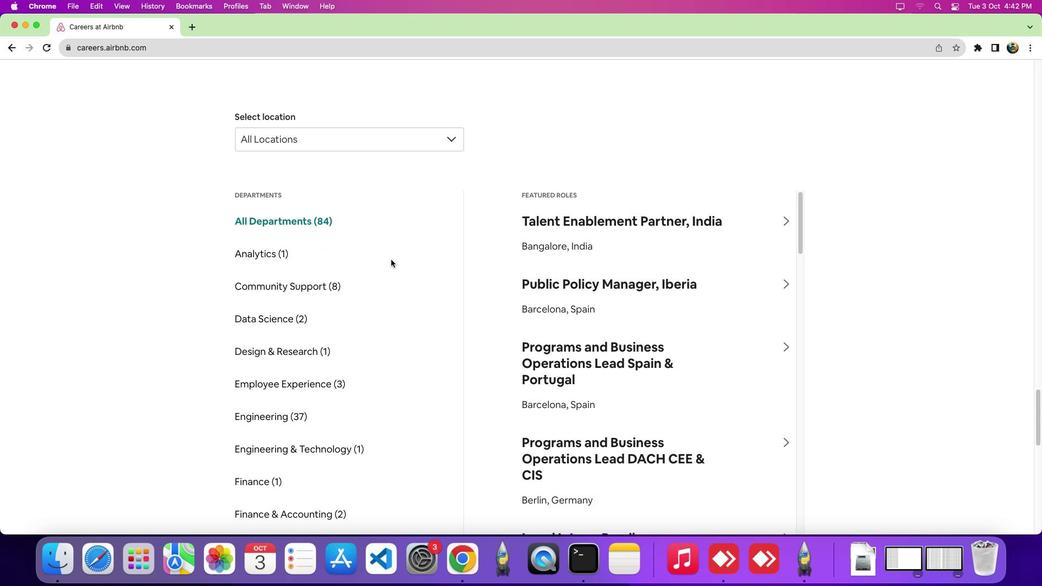 
Action: Mouse scrolled (390, 259) with delta (0, 0)
Screenshot: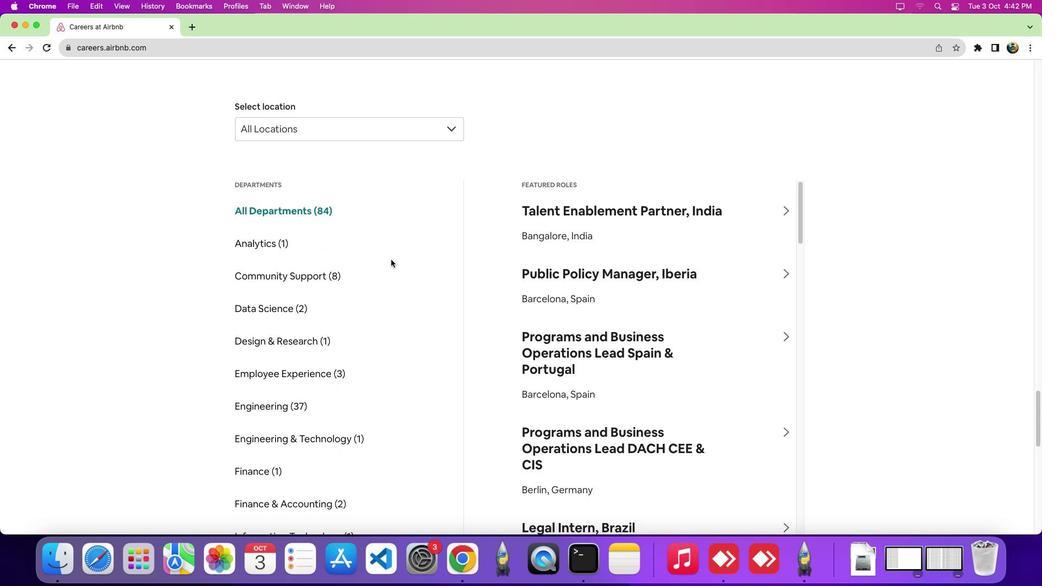 
Action: Mouse scrolled (390, 259) with delta (0, 0)
Screenshot: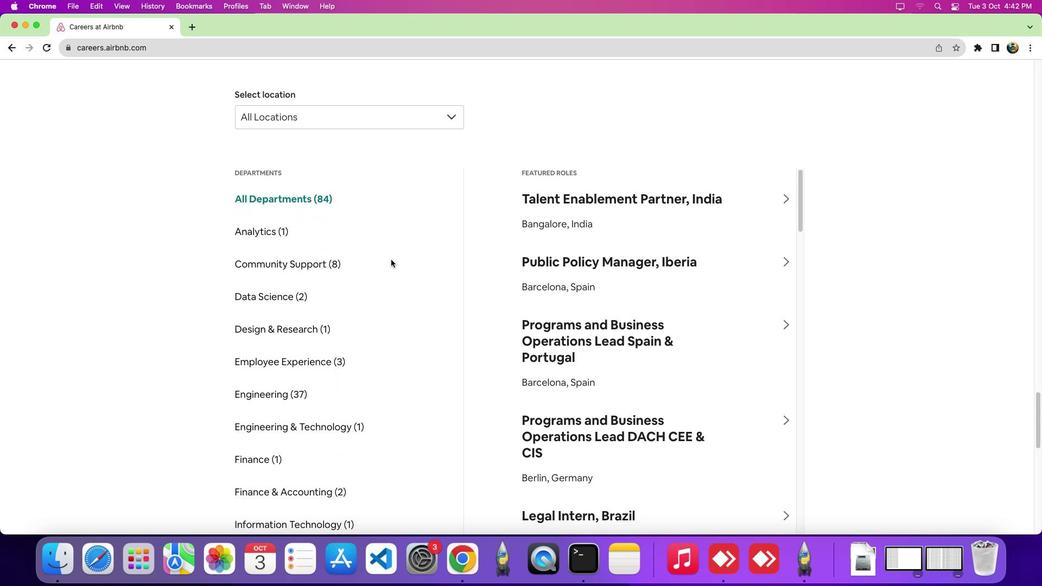 
Action: Mouse moved to (395, 261)
Screenshot: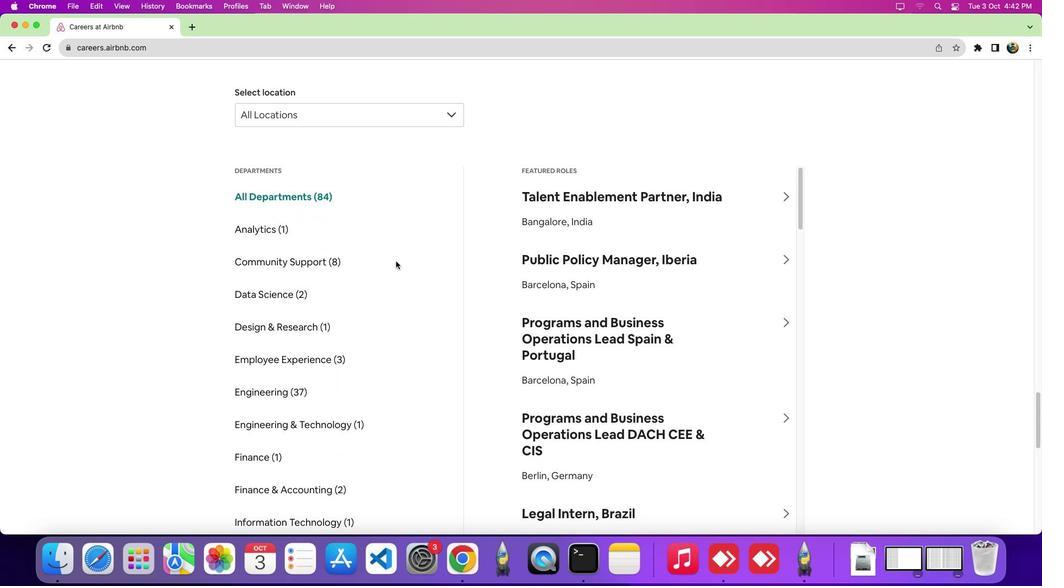 
